 Task: Look for products from Sprouts only.
Action: Mouse moved to (19, 106)
Screenshot: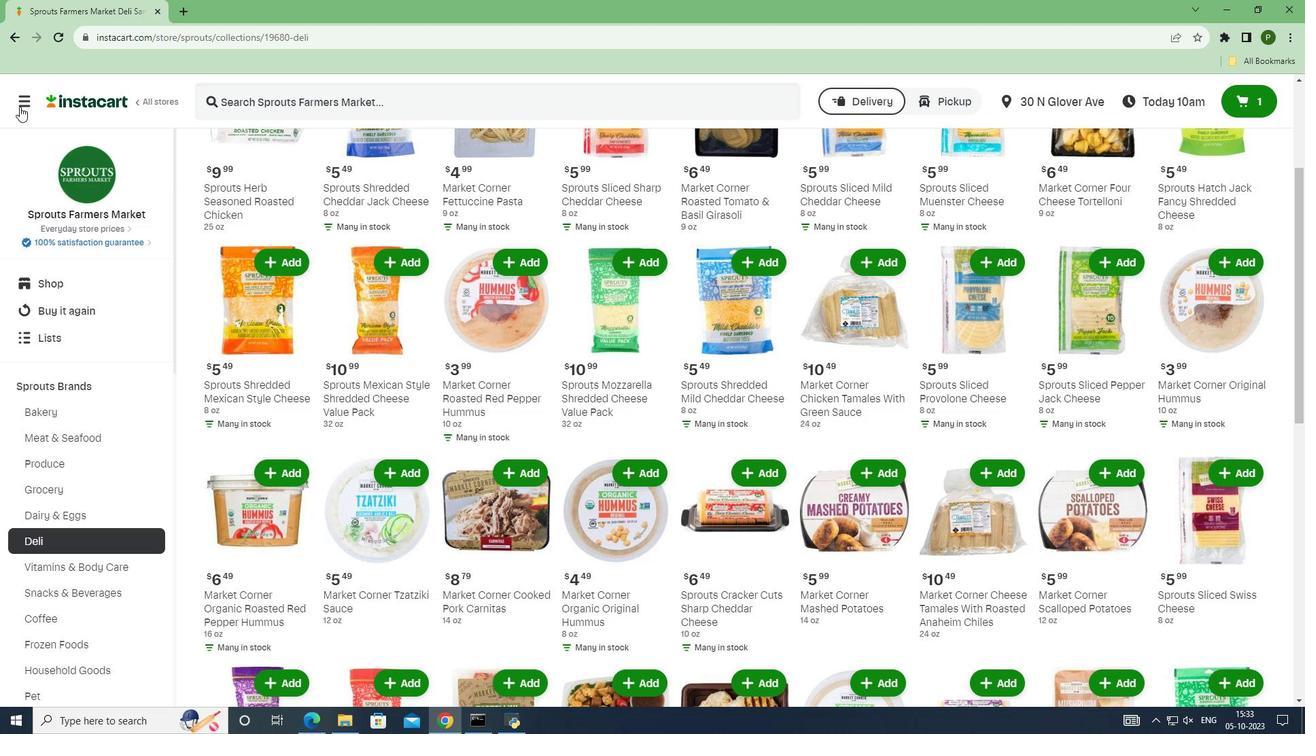 
Action: Mouse pressed left at (19, 106)
Screenshot: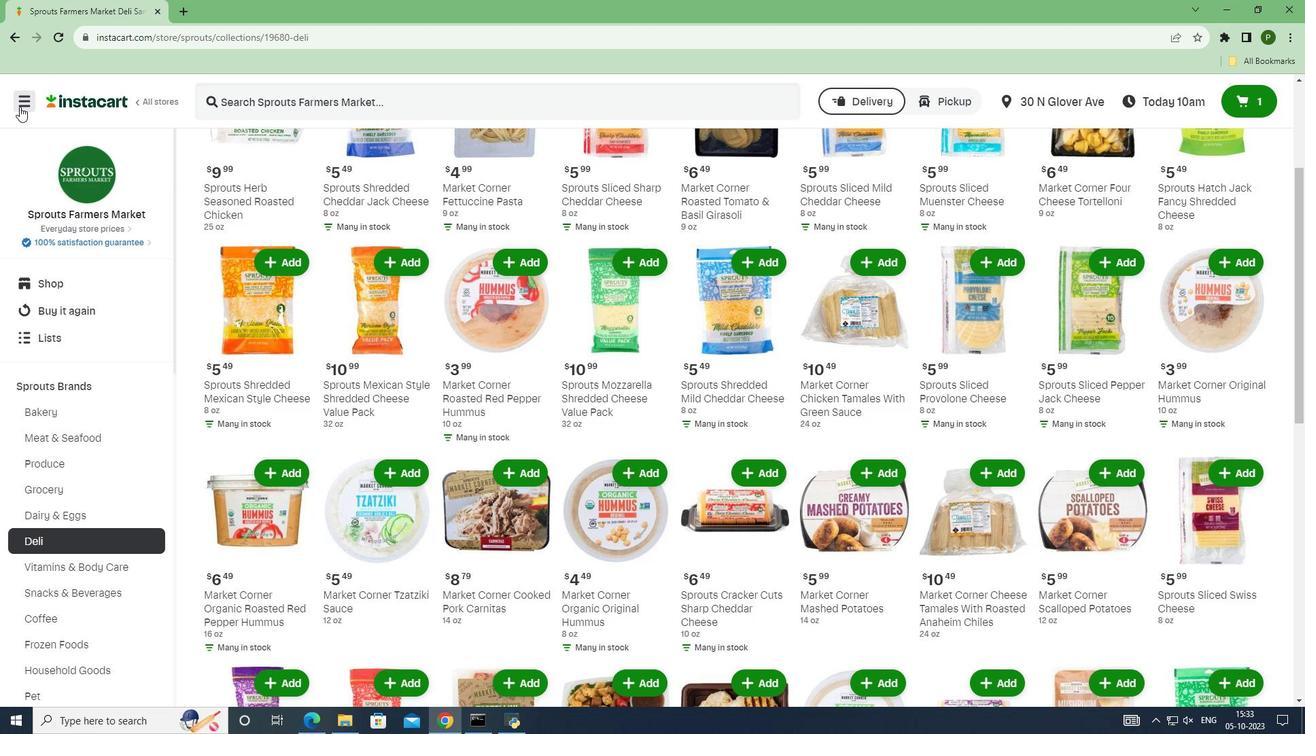 
Action: Mouse moved to (95, 352)
Screenshot: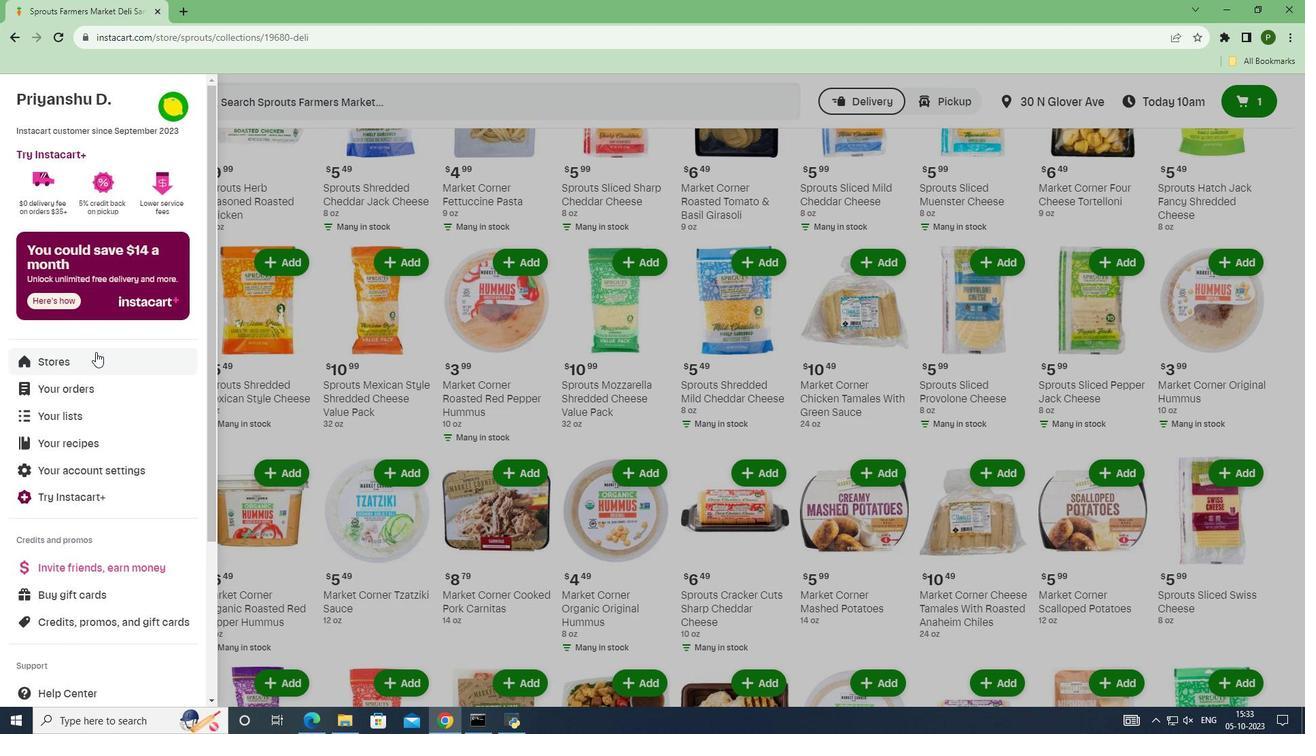 
Action: Mouse pressed left at (95, 352)
Screenshot: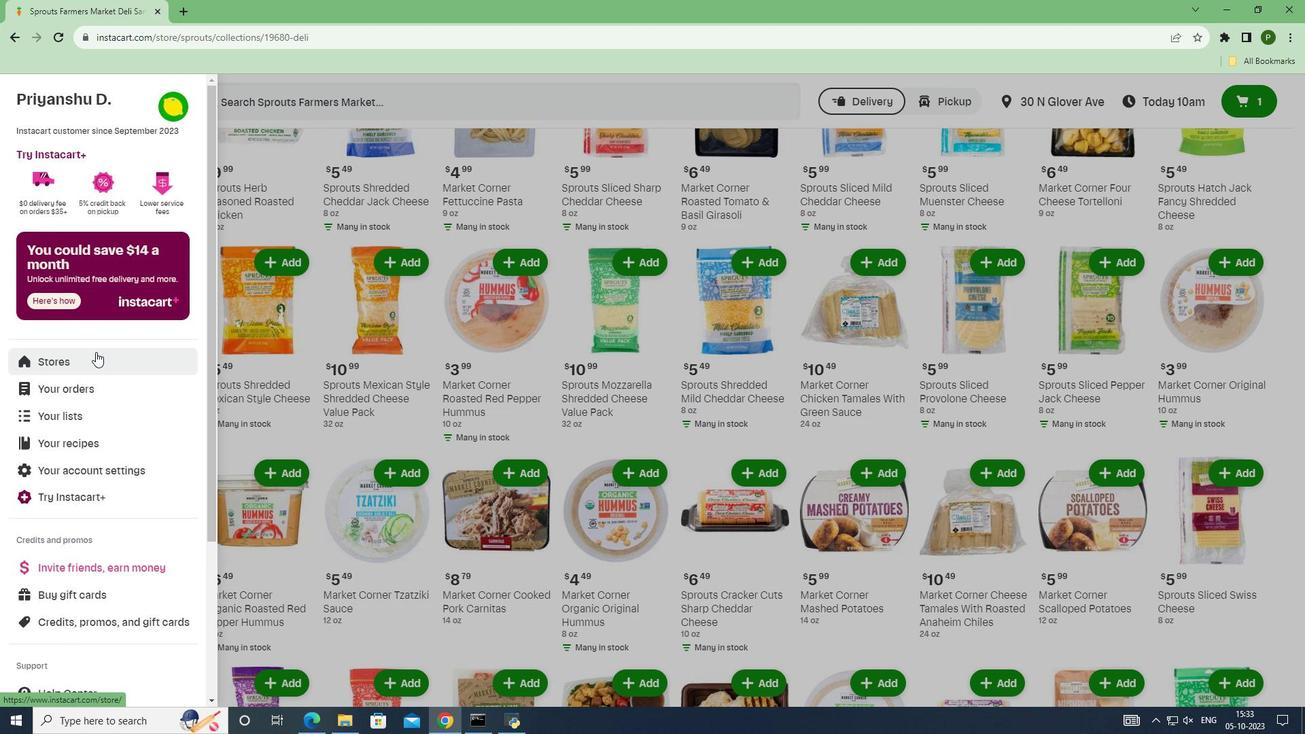 
Action: Mouse moved to (306, 152)
Screenshot: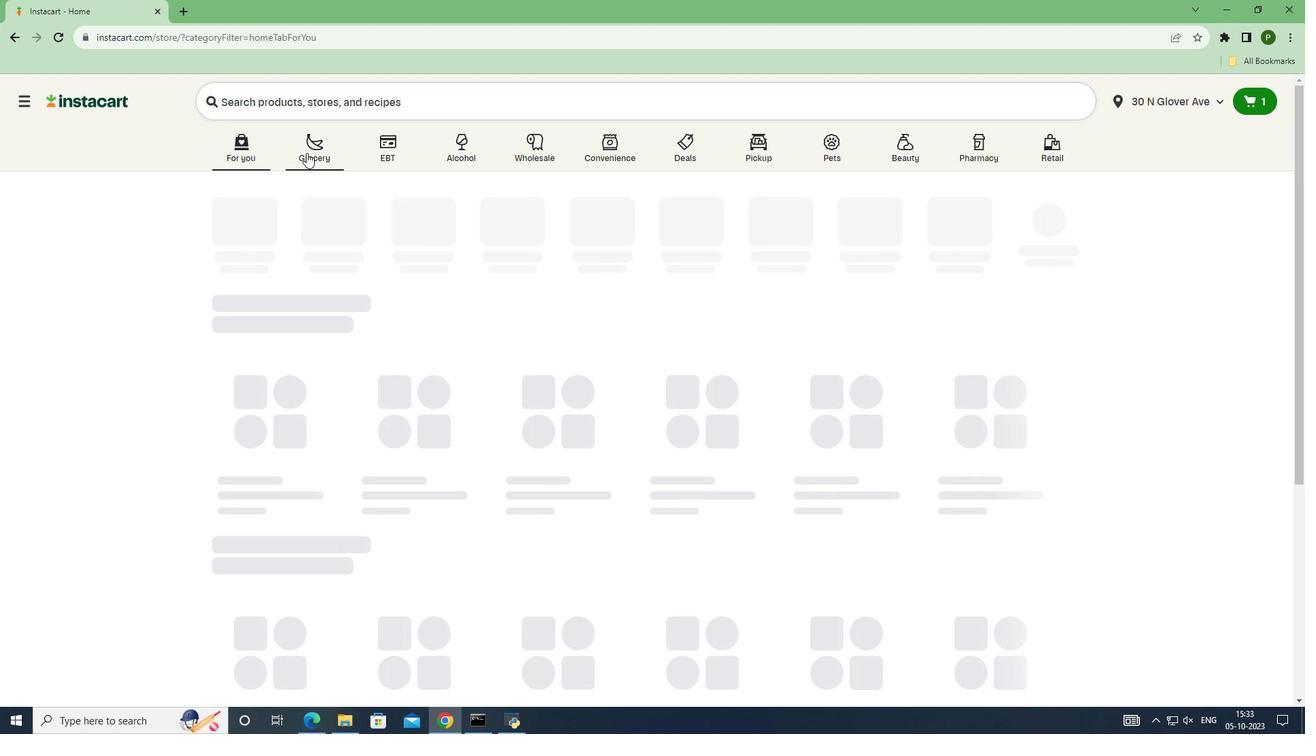 
Action: Mouse pressed left at (306, 152)
Screenshot: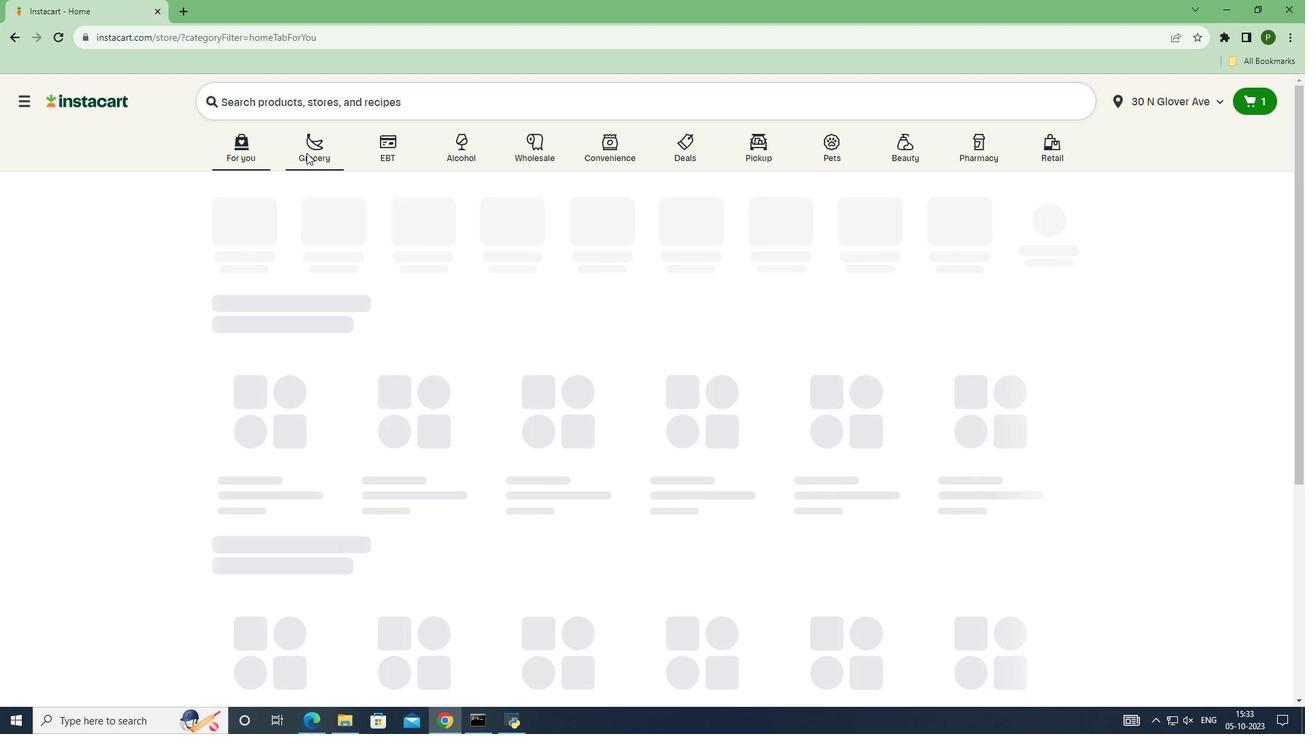 
Action: Mouse moved to (303, 217)
Screenshot: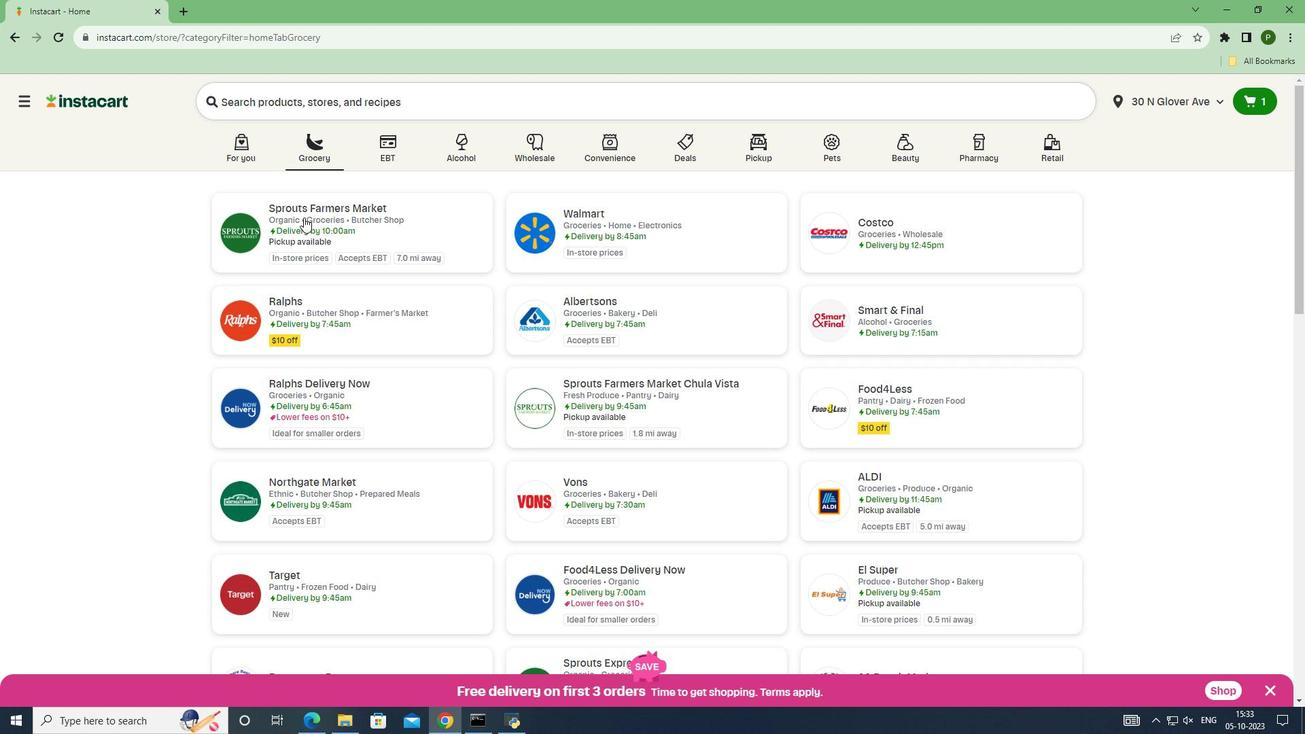 
Action: Mouse pressed left at (303, 217)
Screenshot: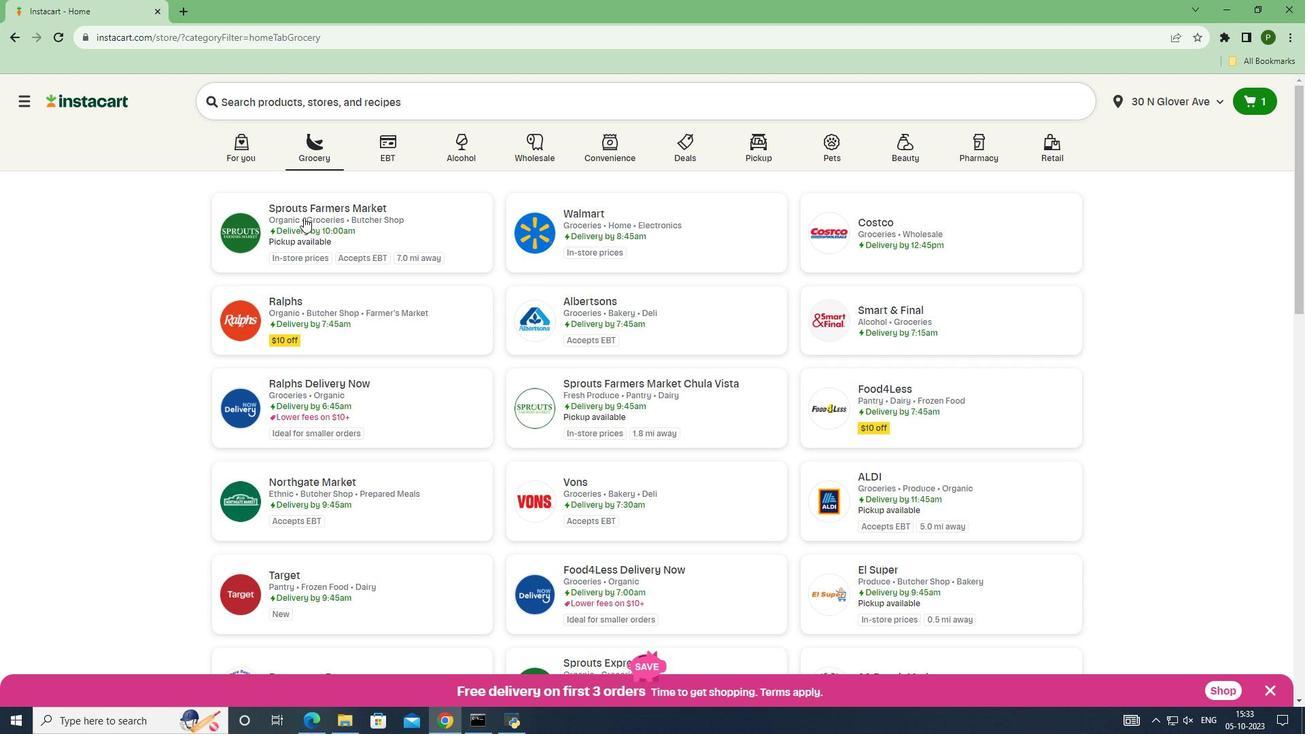 
Action: Mouse moved to (125, 376)
Screenshot: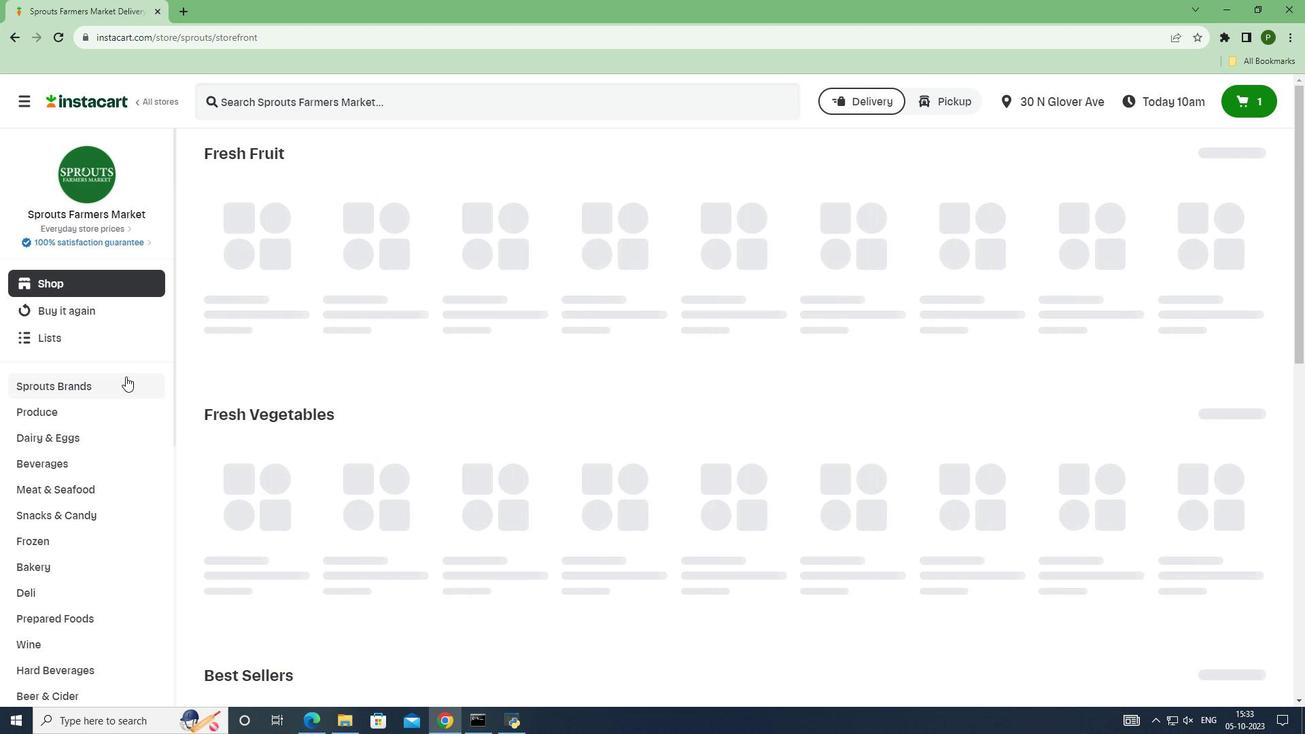 
Action: Mouse pressed left at (125, 376)
Screenshot: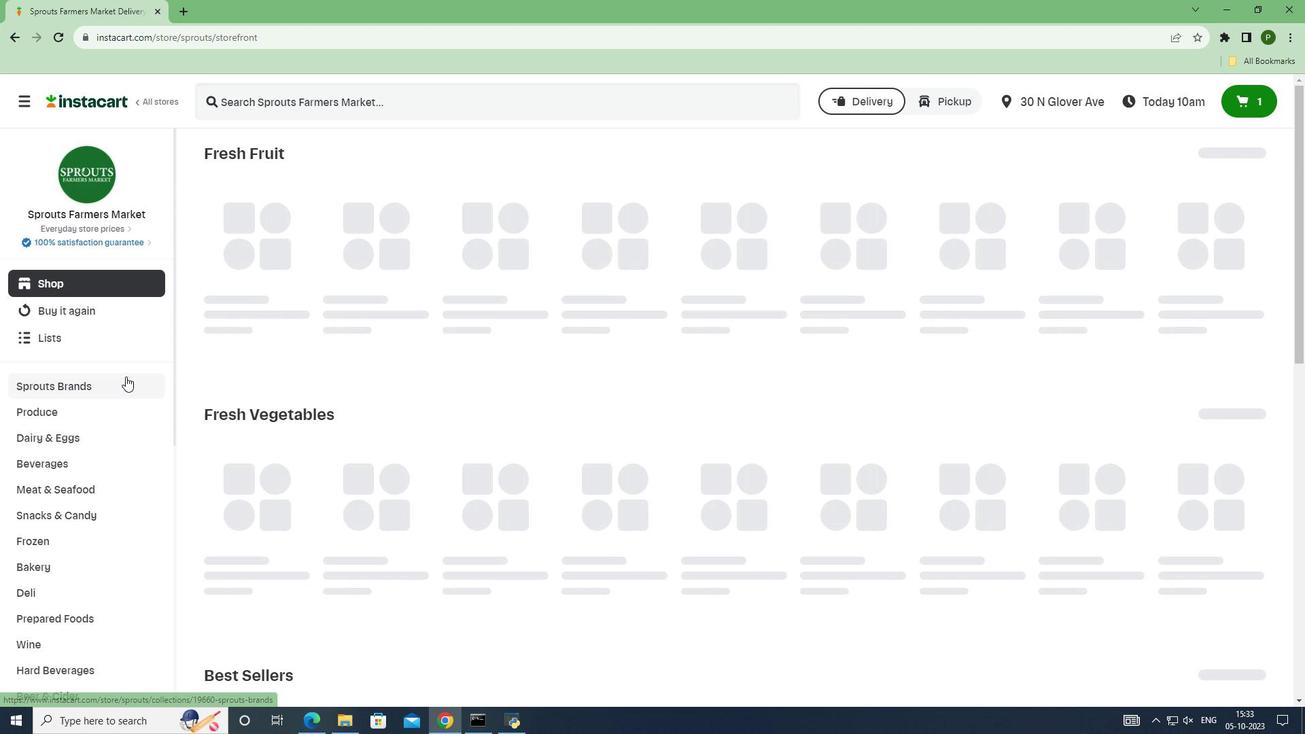 
Action: Mouse moved to (63, 545)
Screenshot: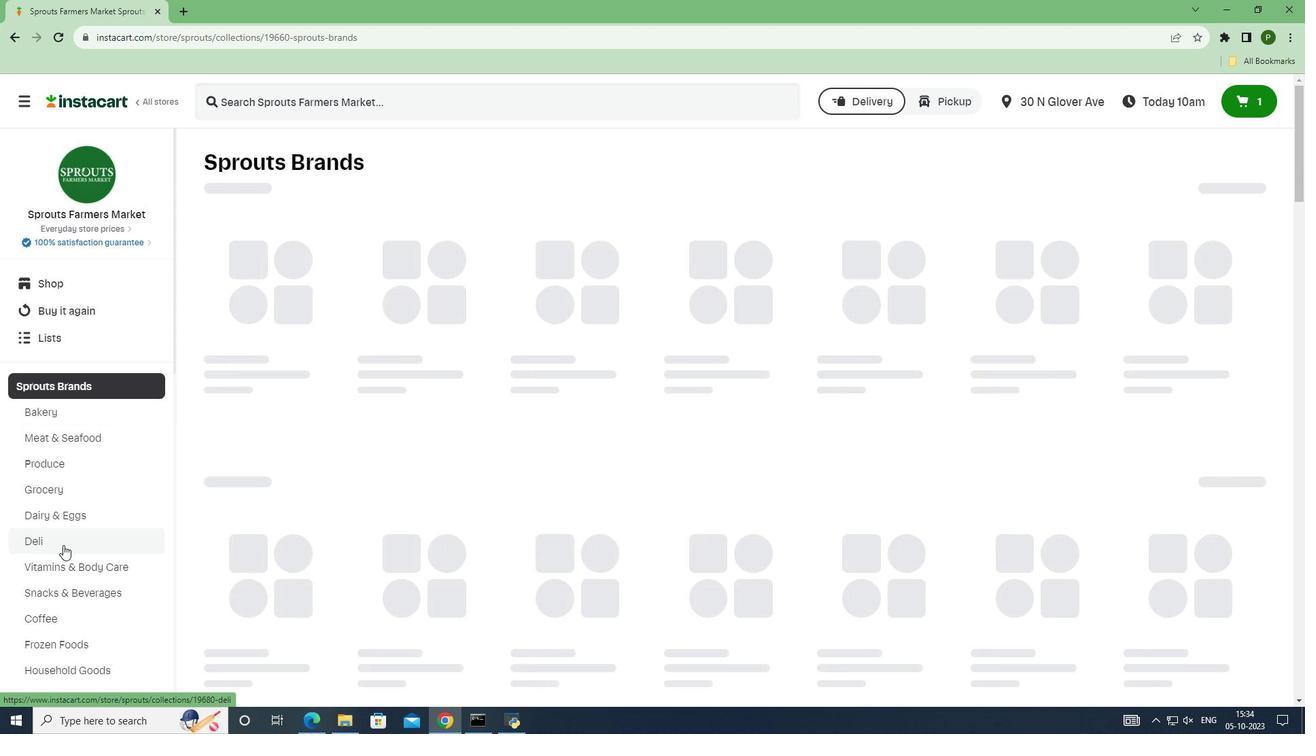 
Action: Mouse pressed left at (63, 545)
Screenshot: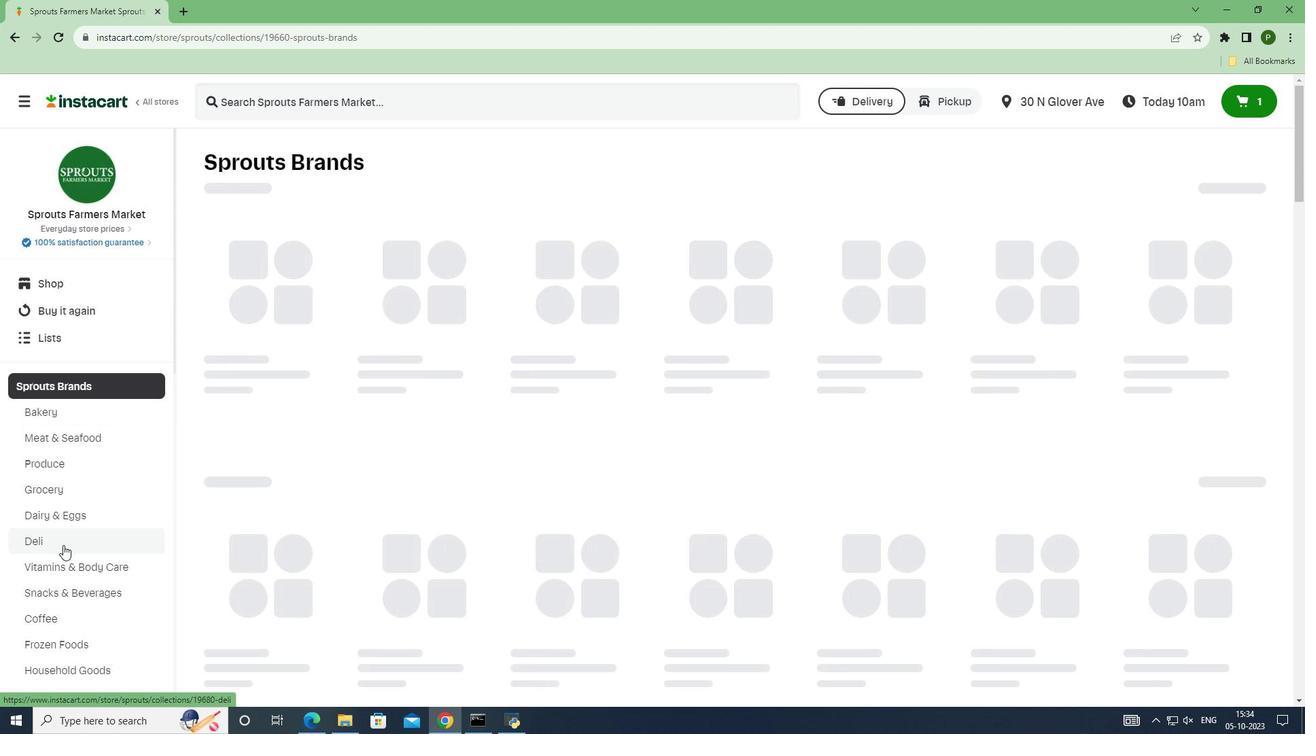 
Action: Mouse moved to (424, 203)
Screenshot: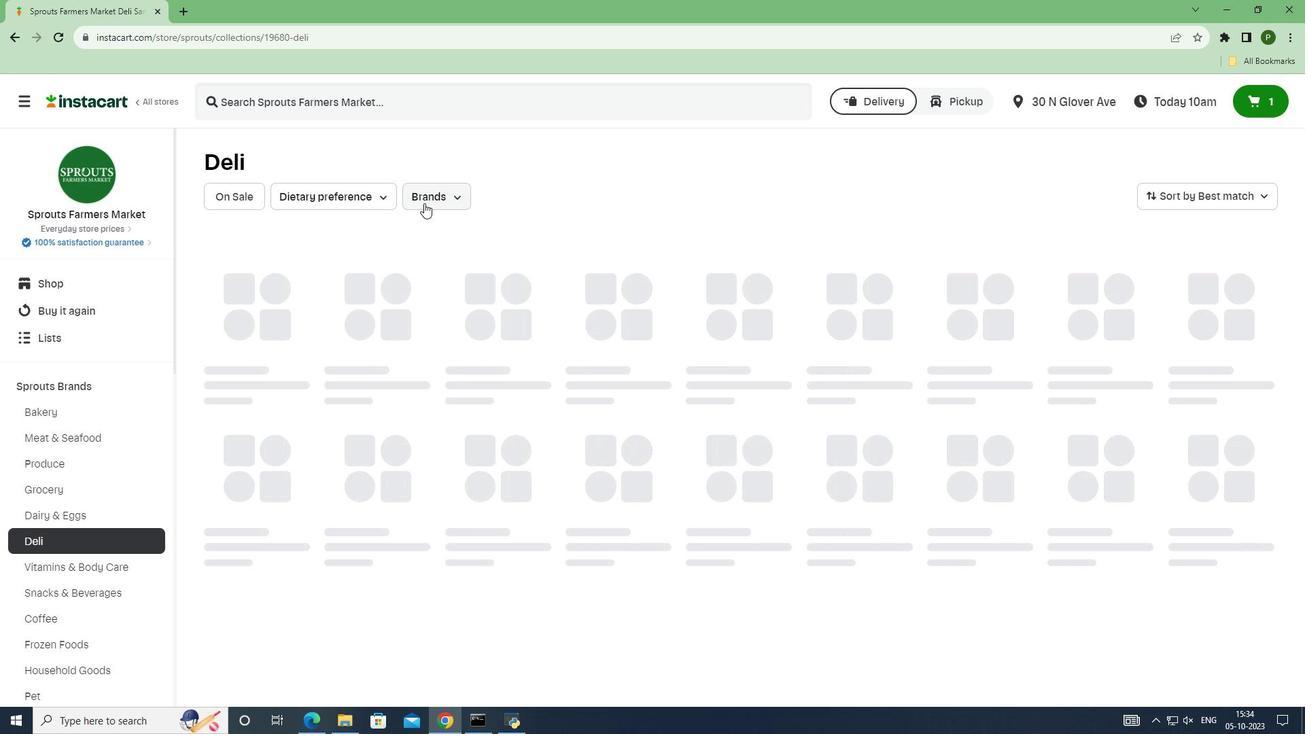 
Action: Mouse pressed left at (424, 203)
Screenshot: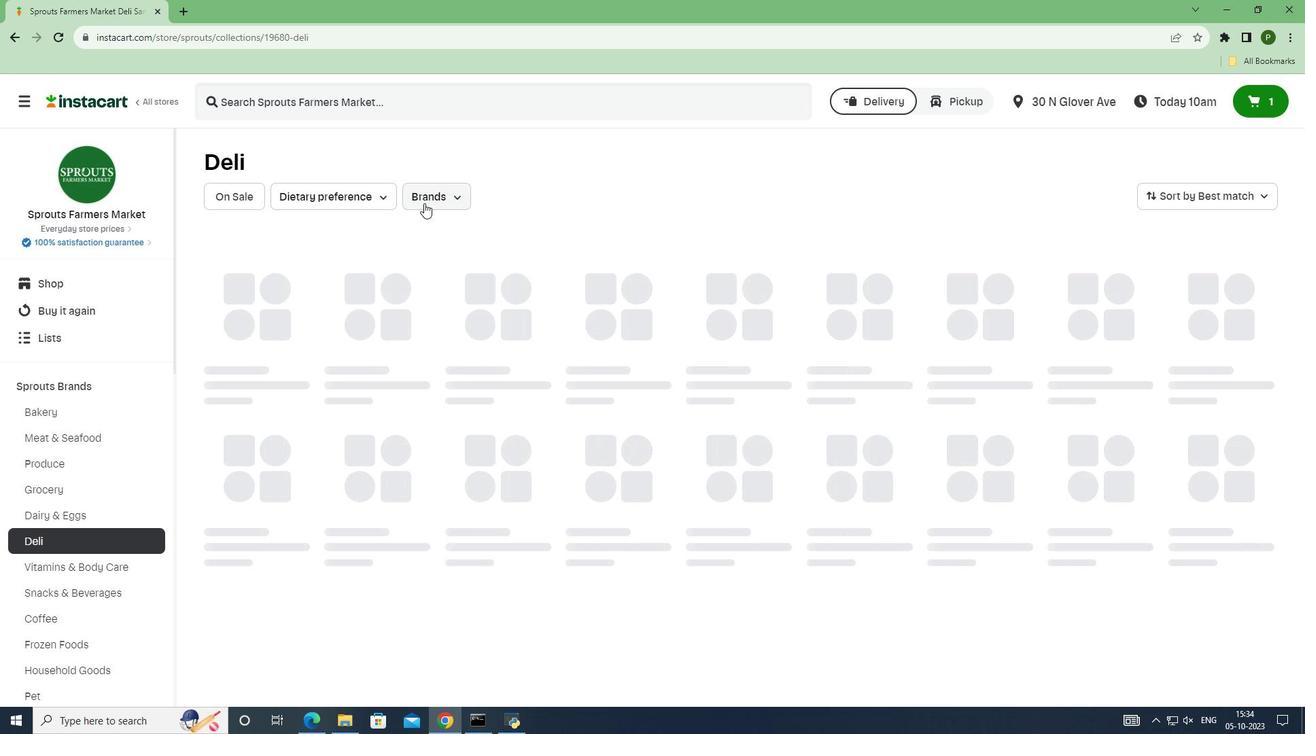 
Action: Mouse moved to (419, 301)
Screenshot: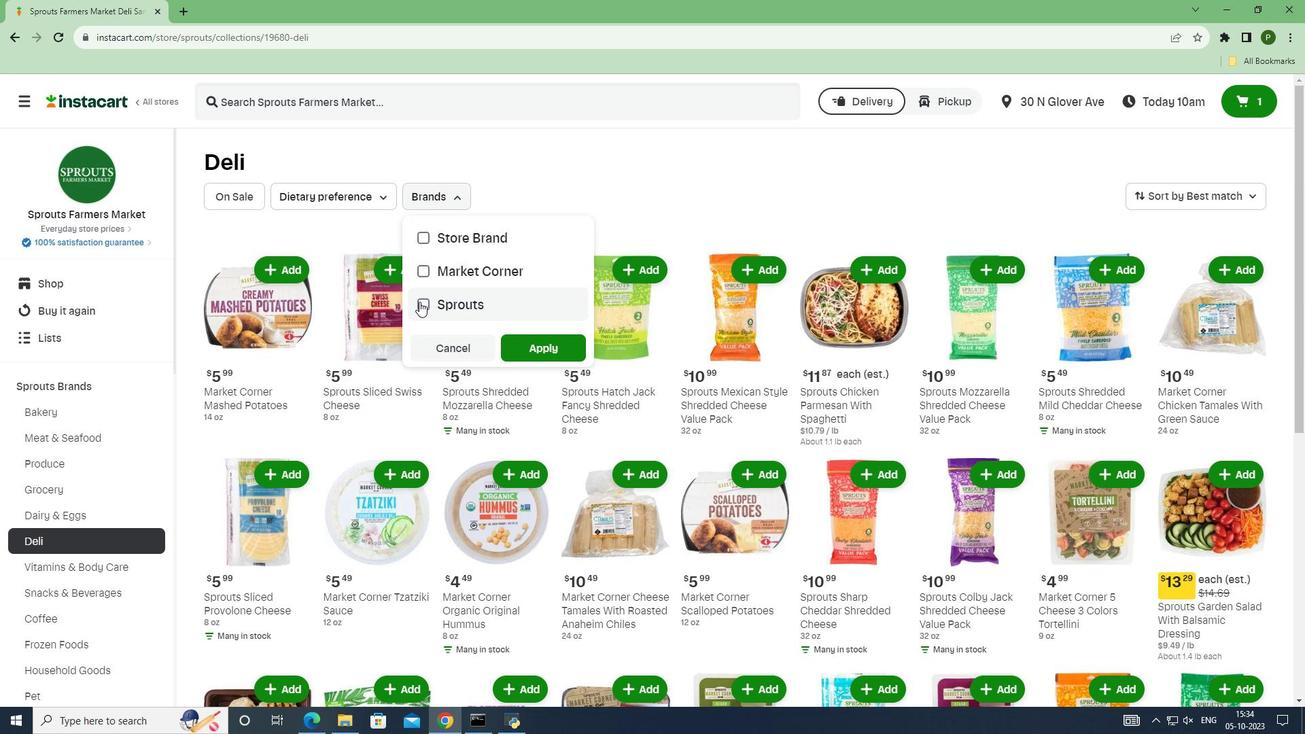 
Action: Mouse pressed left at (419, 301)
Screenshot: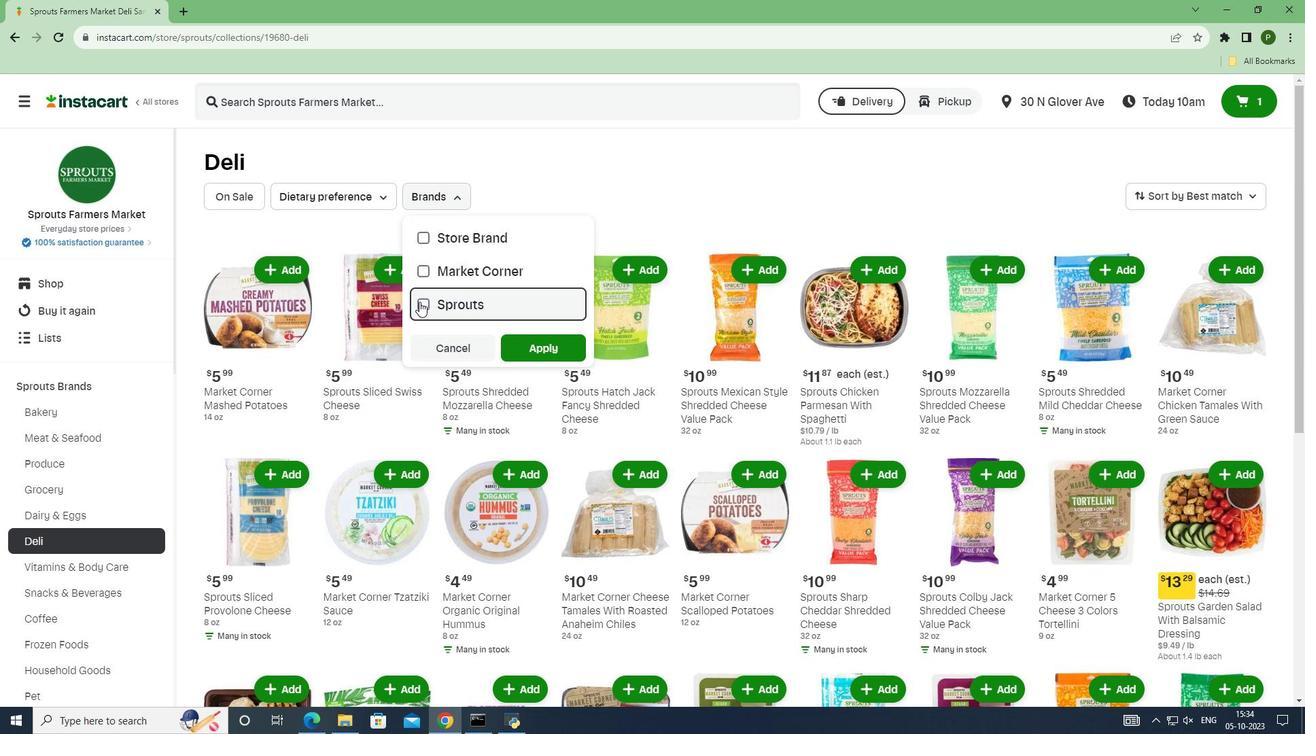 
Action: Mouse moved to (521, 346)
Screenshot: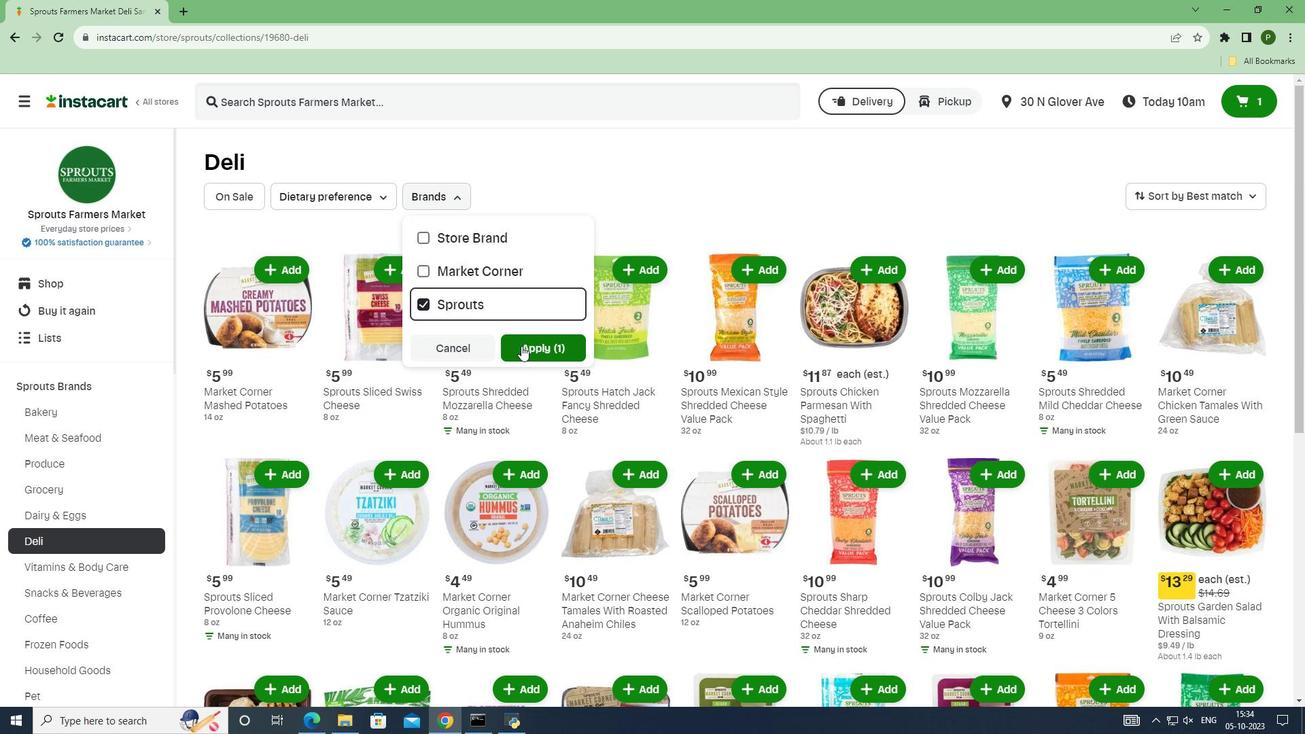 
Action: Mouse pressed left at (521, 346)
Screenshot: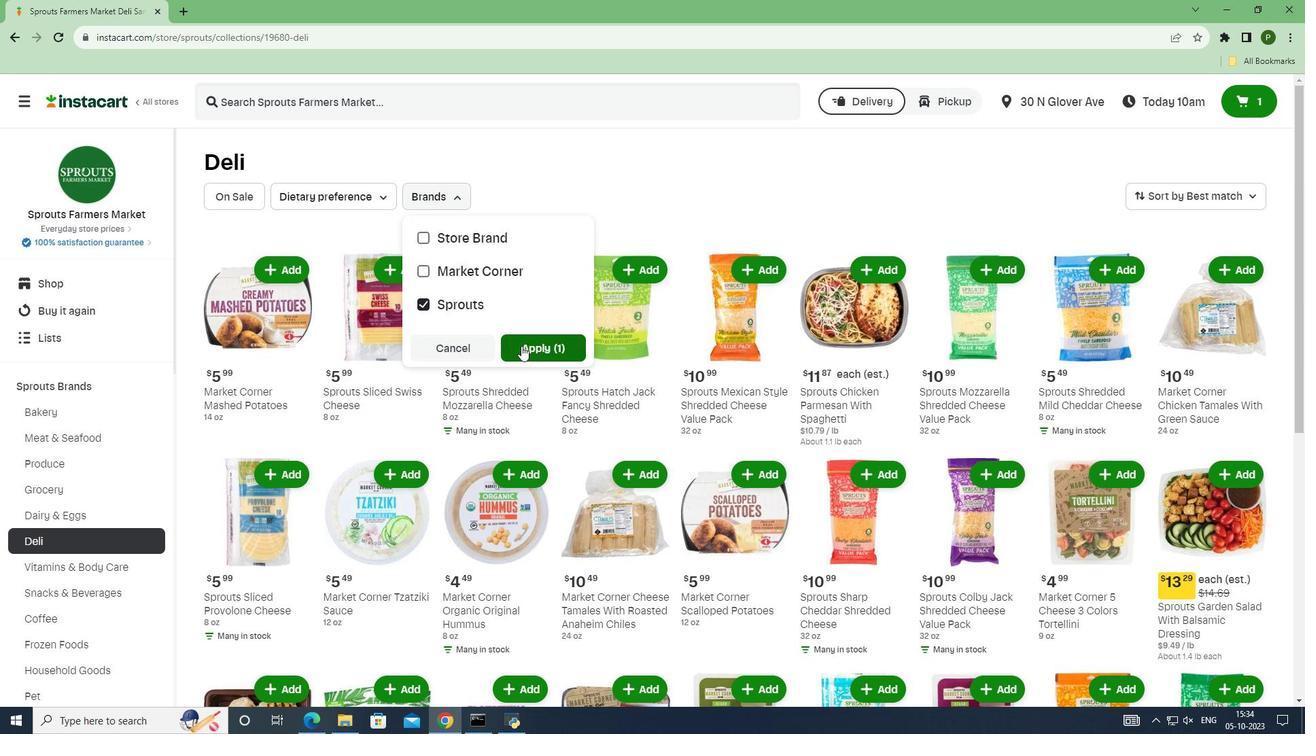 
Action: Mouse moved to (560, 403)
Screenshot: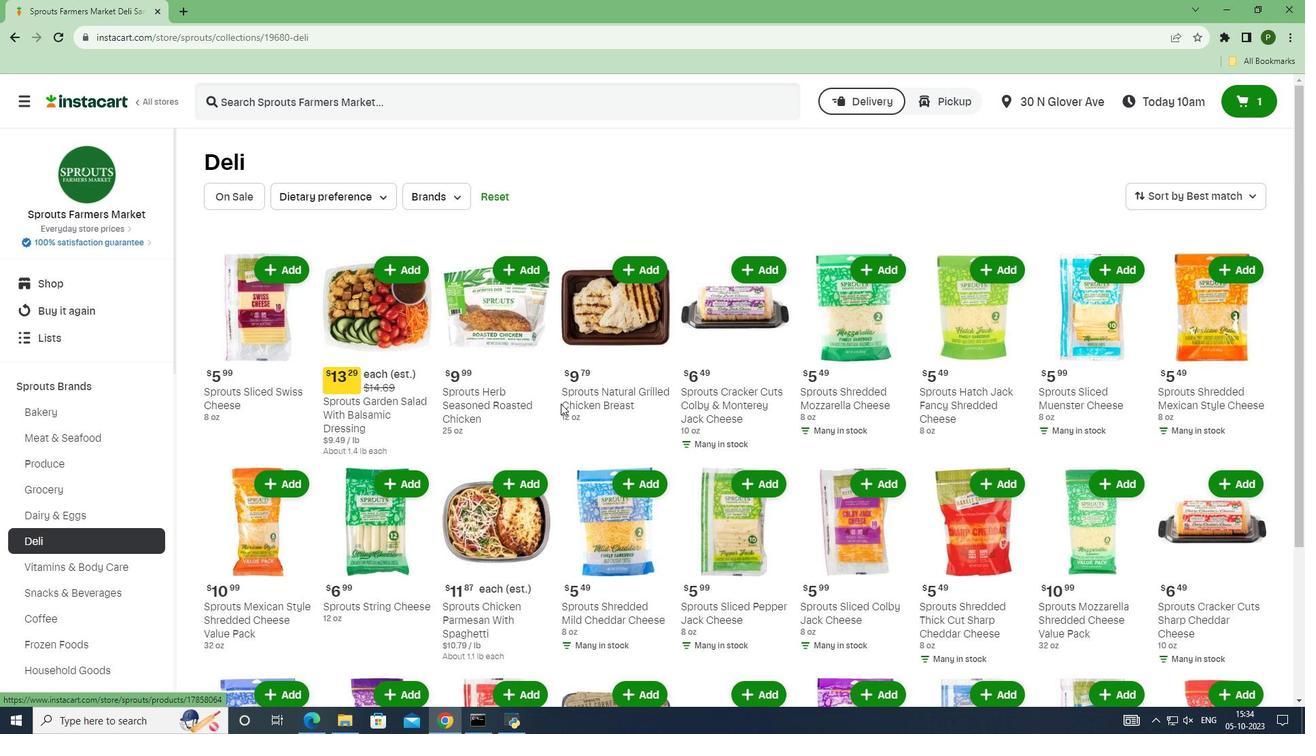 
